 Task: Create a due date automation trigger when advanced on, on the monday before a card is due add fields with custom field "Resume" set to a number greater than 1 and greater than 10 at 11:00 AM.
Action: Mouse moved to (1014, 82)
Screenshot: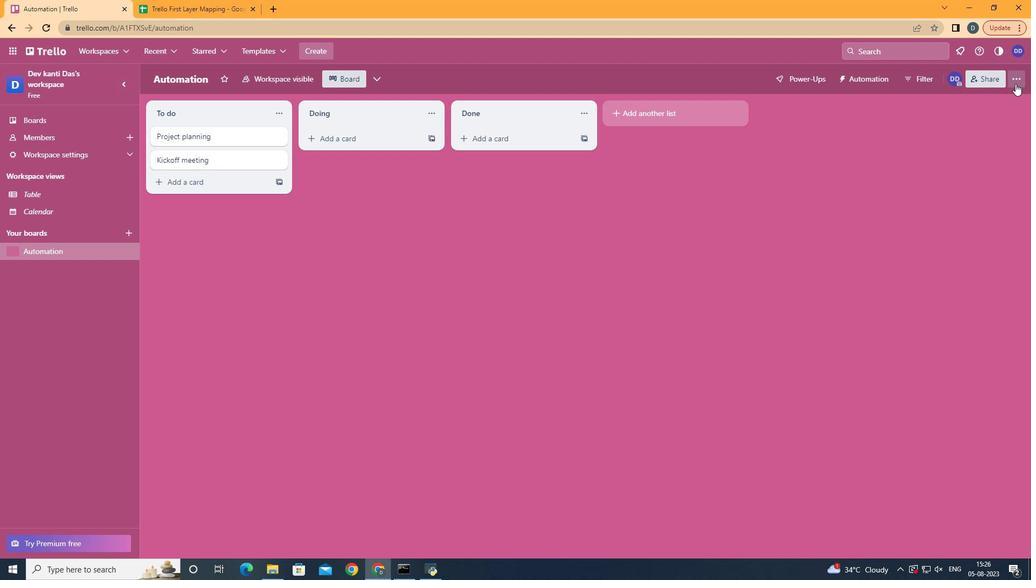 
Action: Mouse pressed left at (1014, 82)
Screenshot: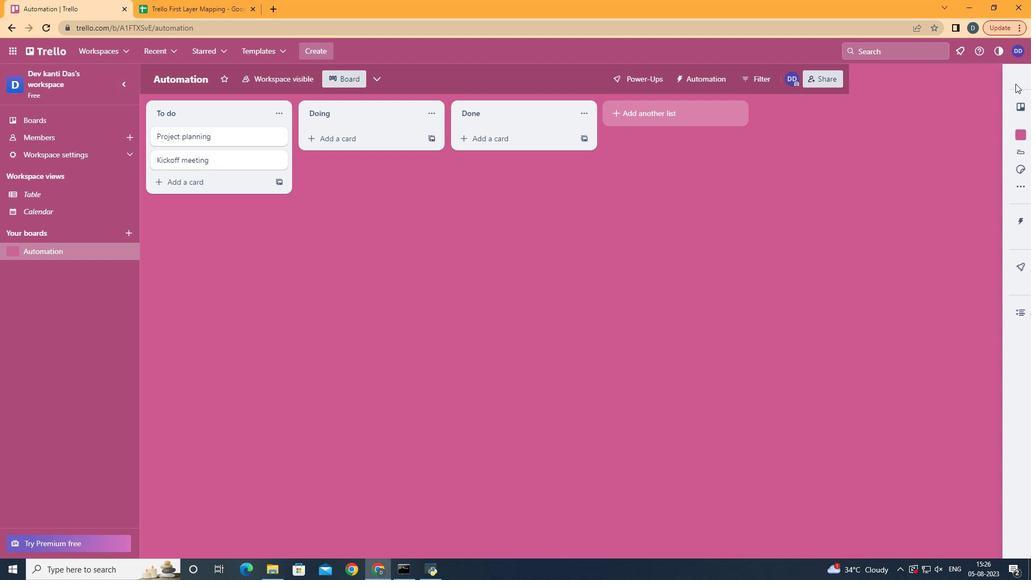 
Action: Mouse moved to (947, 219)
Screenshot: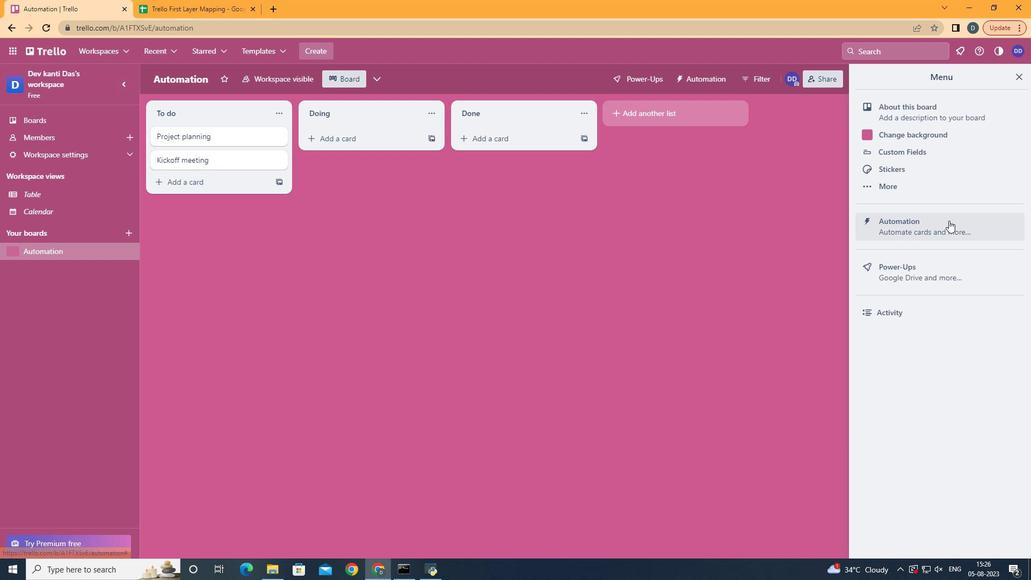 
Action: Mouse pressed left at (947, 219)
Screenshot: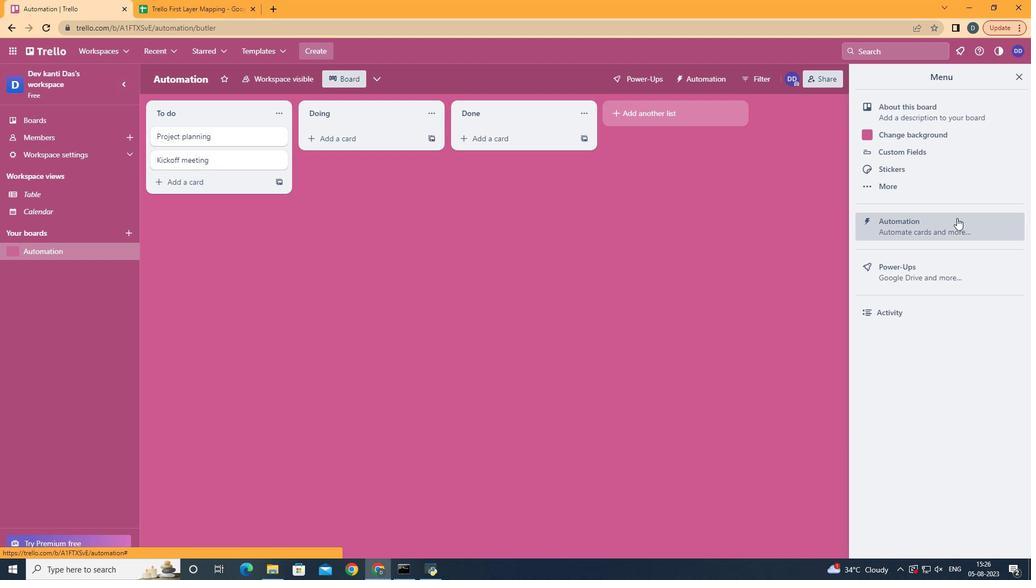 
Action: Mouse moved to (223, 214)
Screenshot: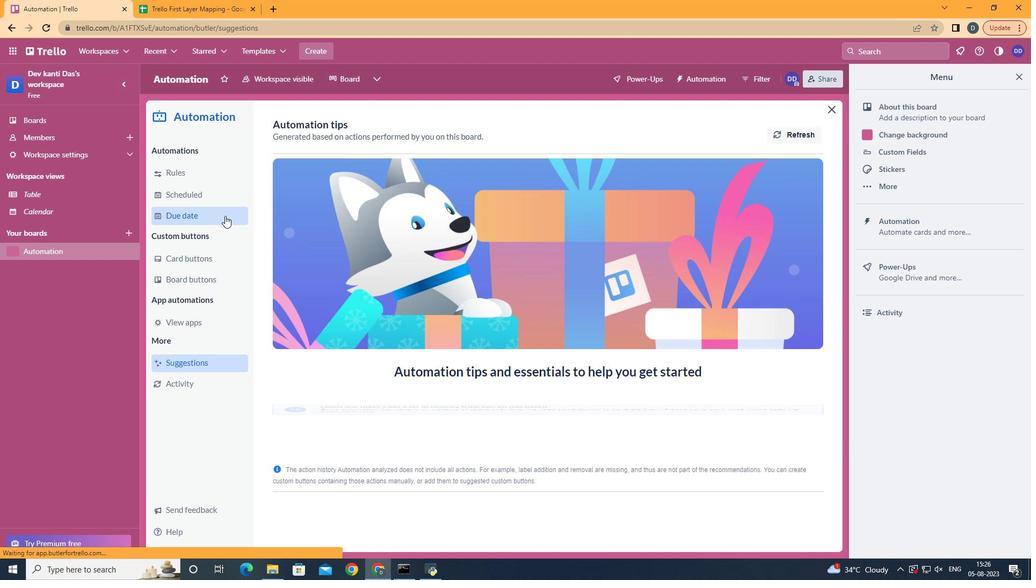 
Action: Mouse pressed left at (223, 214)
Screenshot: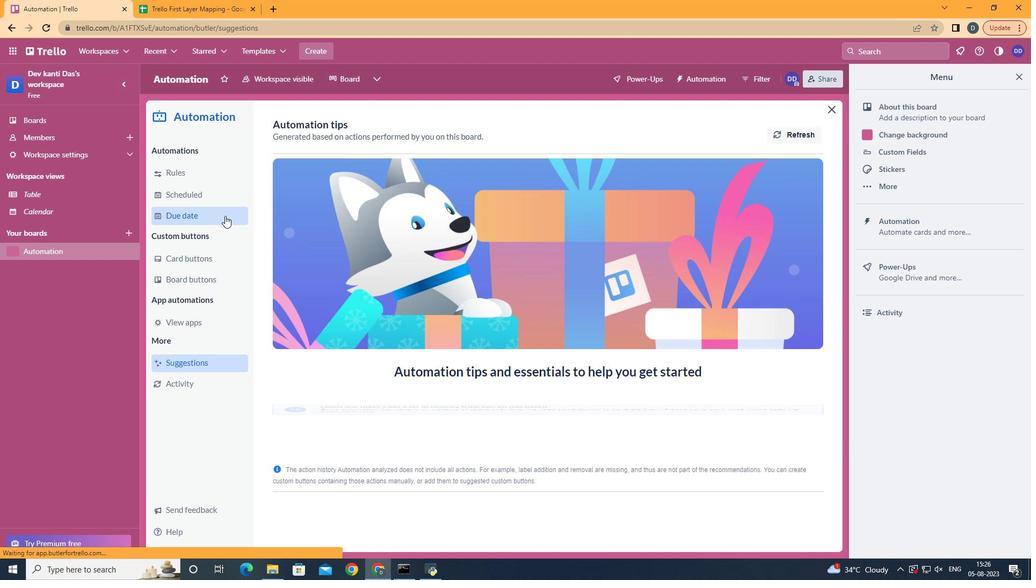 
Action: Mouse moved to (773, 123)
Screenshot: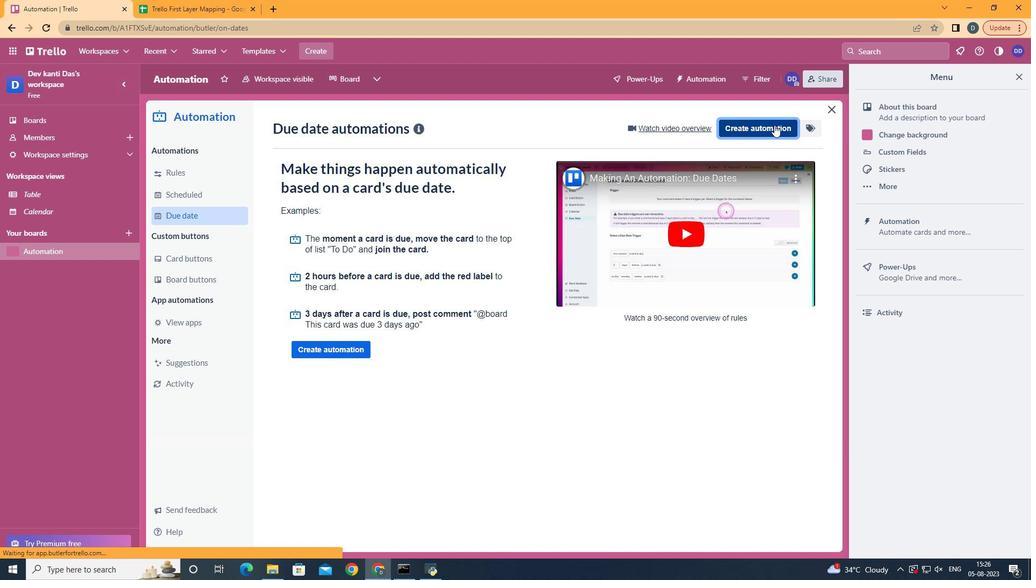 
Action: Mouse pressed left at (773, 123)
Screenshot: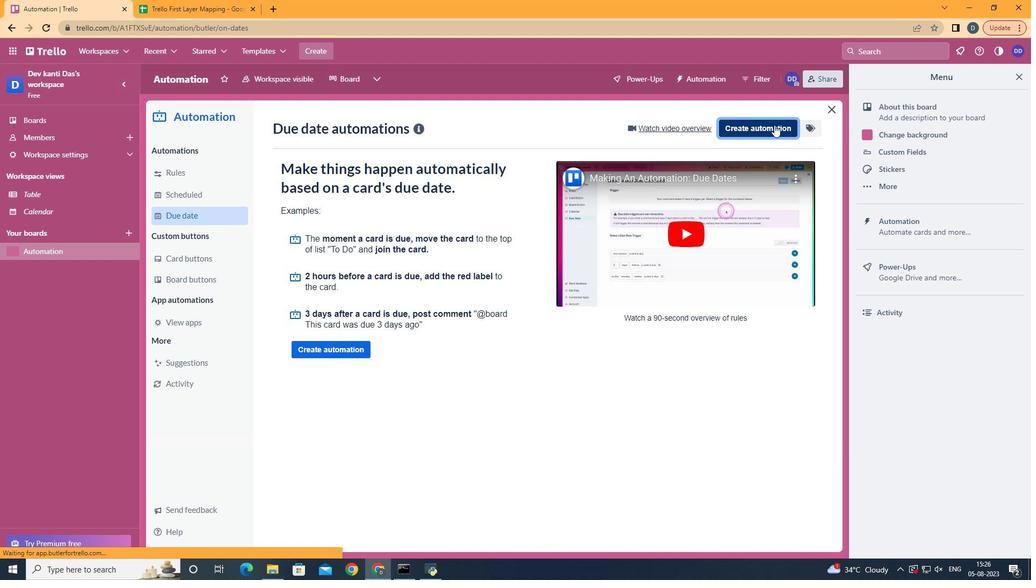 
Action: Mouse moved to (547, 227)
Screenshot: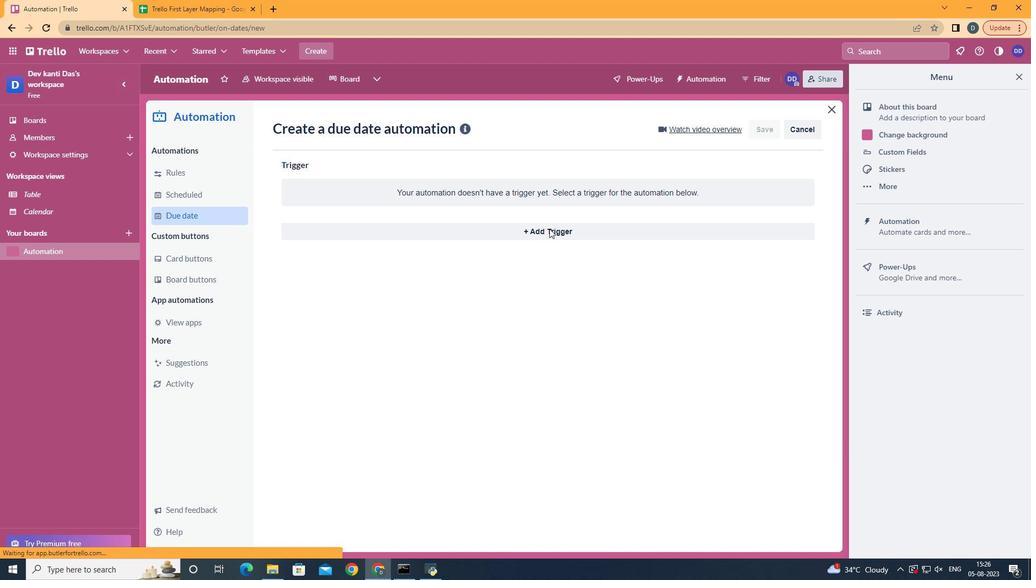 
Action: Mouse pressed left at (547, 227)
Screenshot: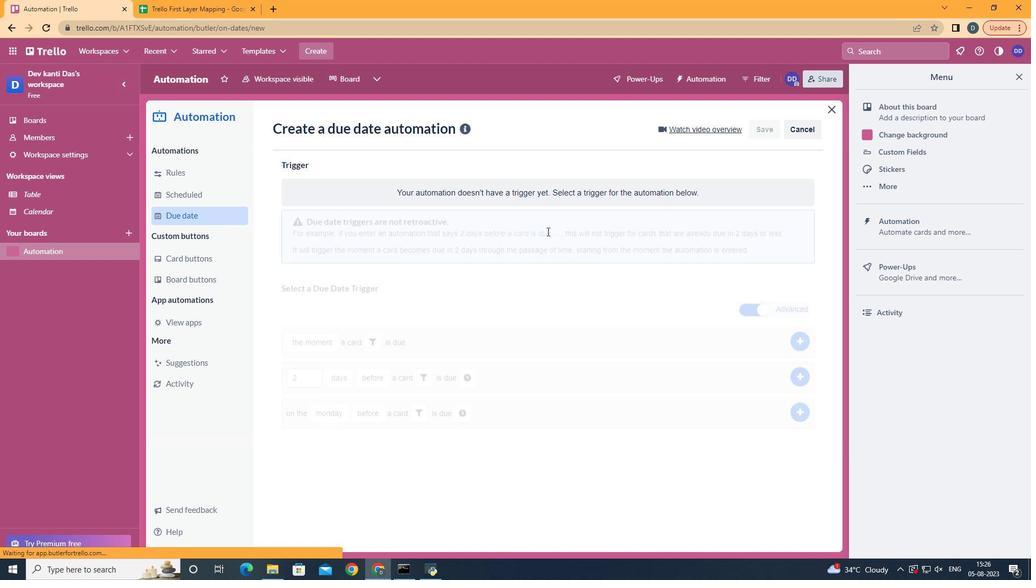 
Action: Mouse moved to (345, 280)
Screenshot: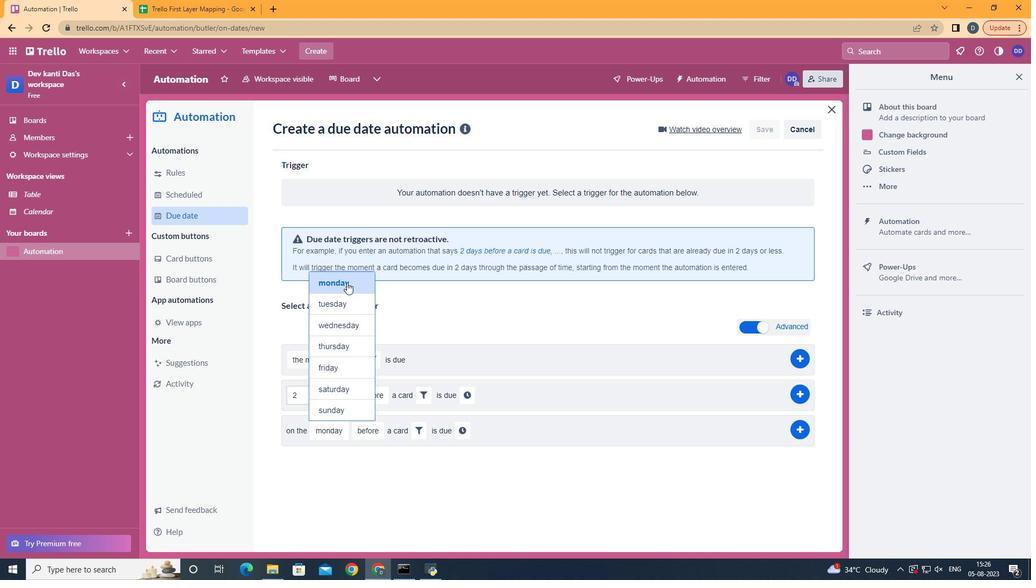 
Action: Mouse pressed left at (345, 280)
Screenshot: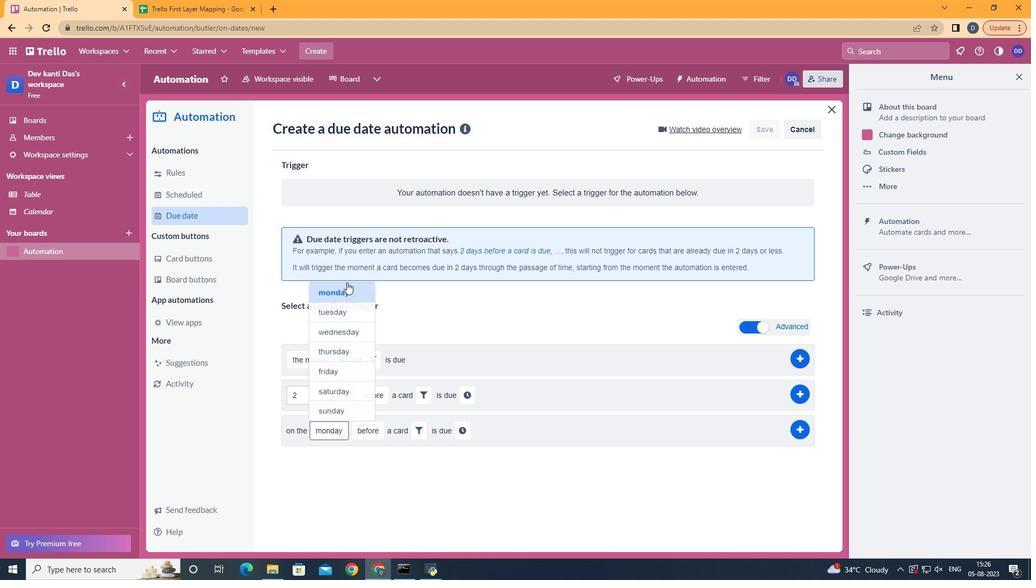
Action: Mouse moved to (380, 445)
Screenshot: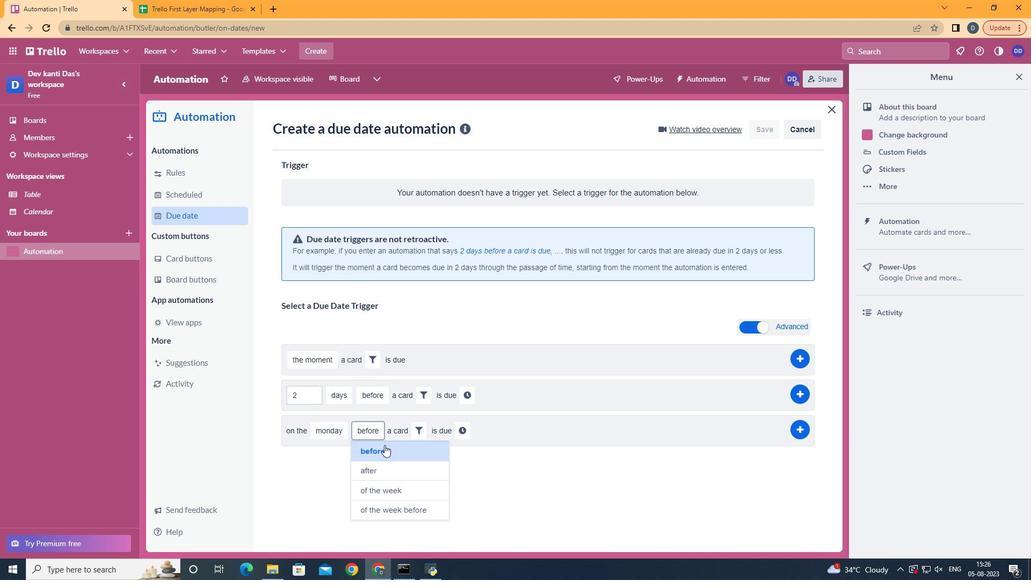 
Action: Mouse pressed left at (380, 445)
Screenshot: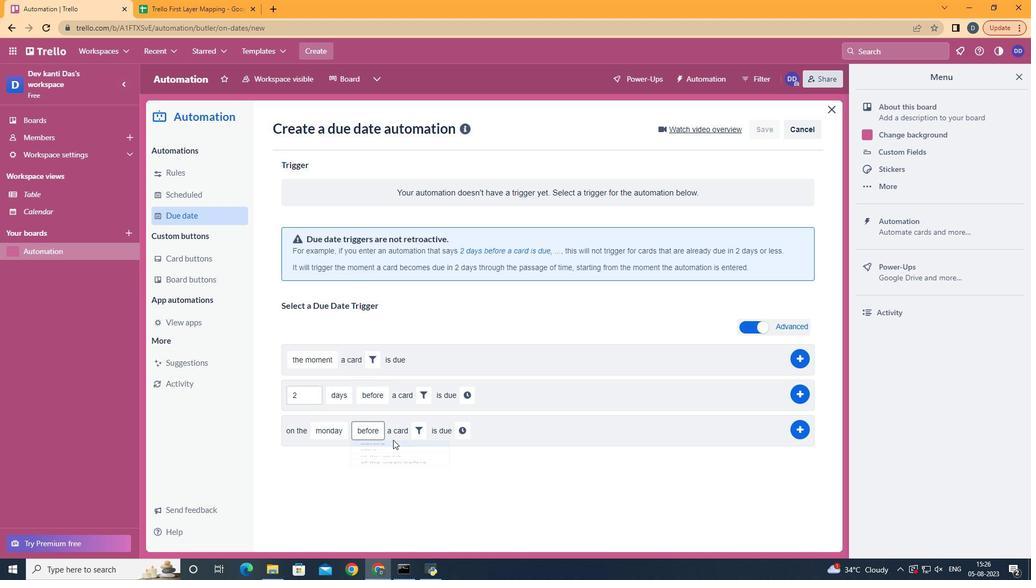 
Action: Mouse moved to (424, 425)
Screenshot: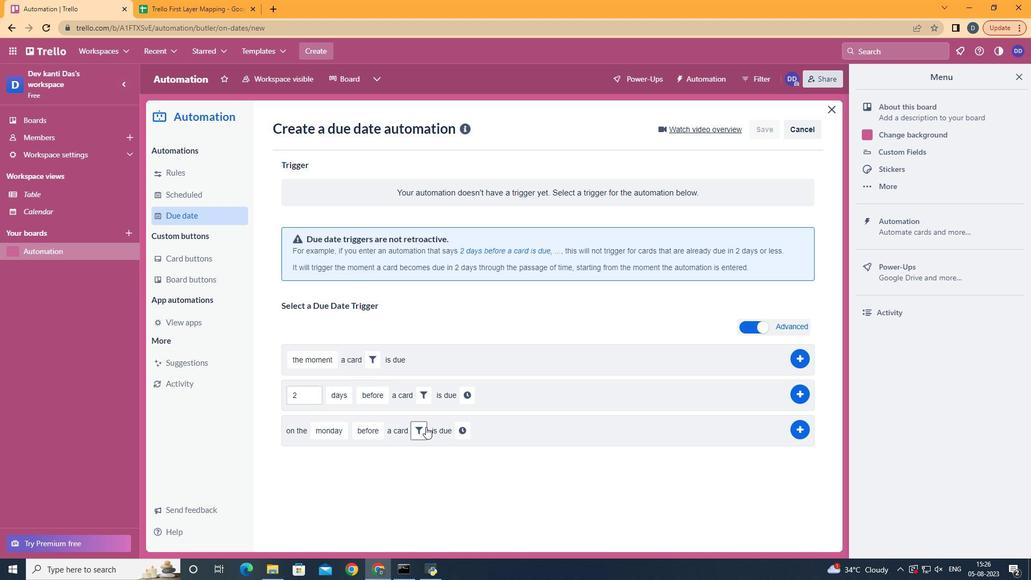 
Action: Mouse pressed left at (424, 425)
Screenshot: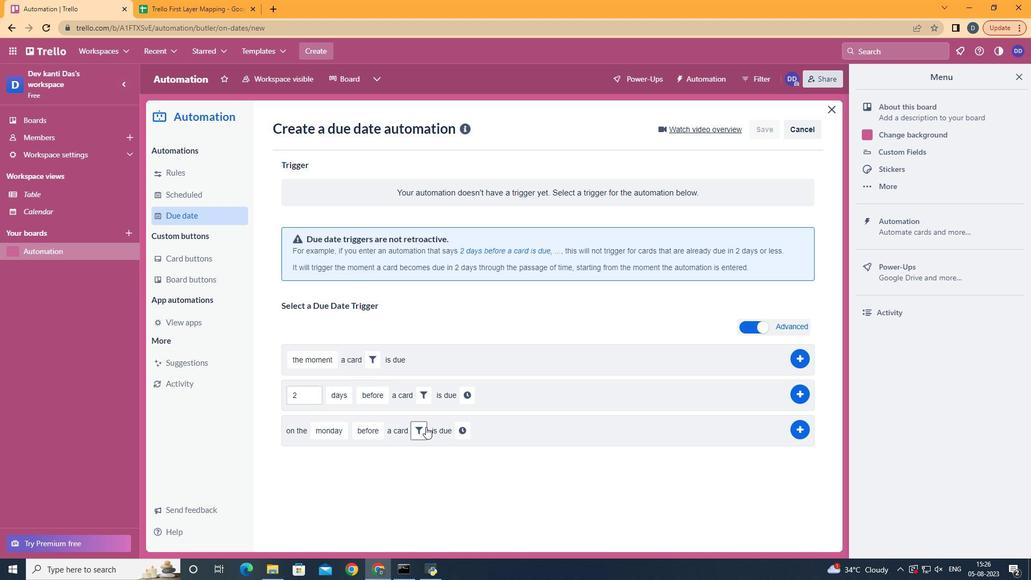 
Action: Mouse moved to (594, 464)
Screenshot: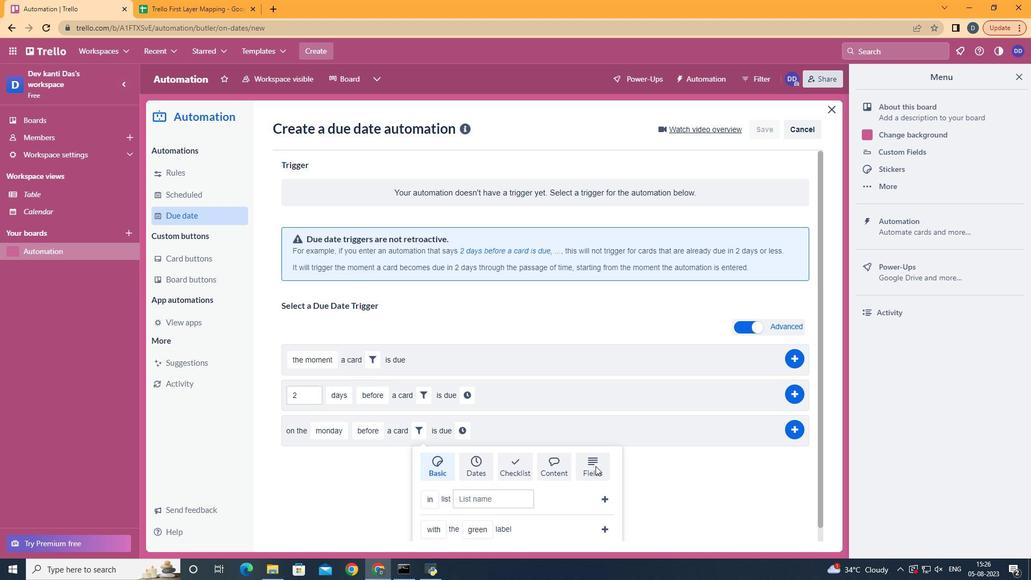 
Action: Mouse pressed left at (594, 464)
Screenshot: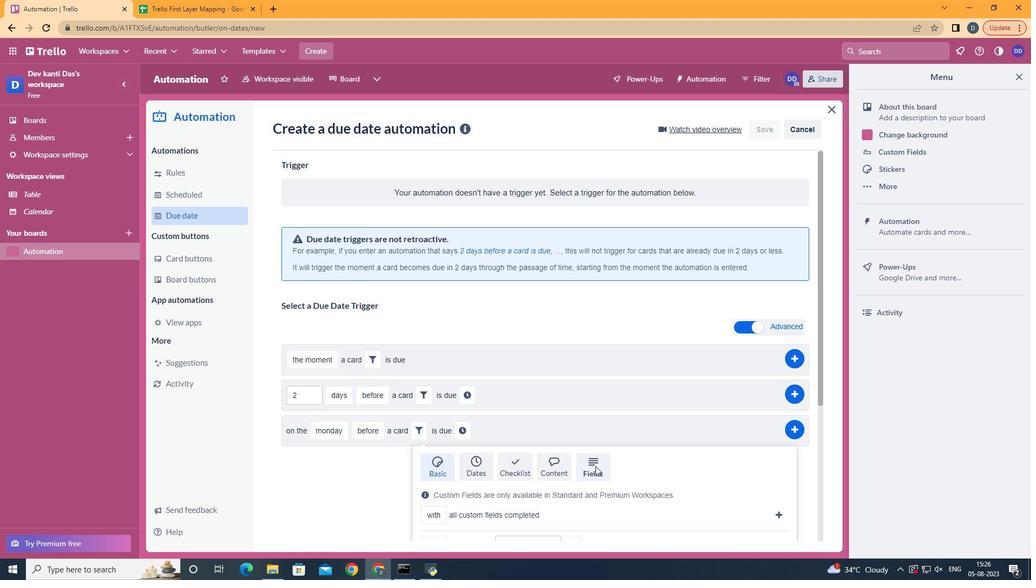 
Action: Mouse moved to (593, 464)
Screenshot: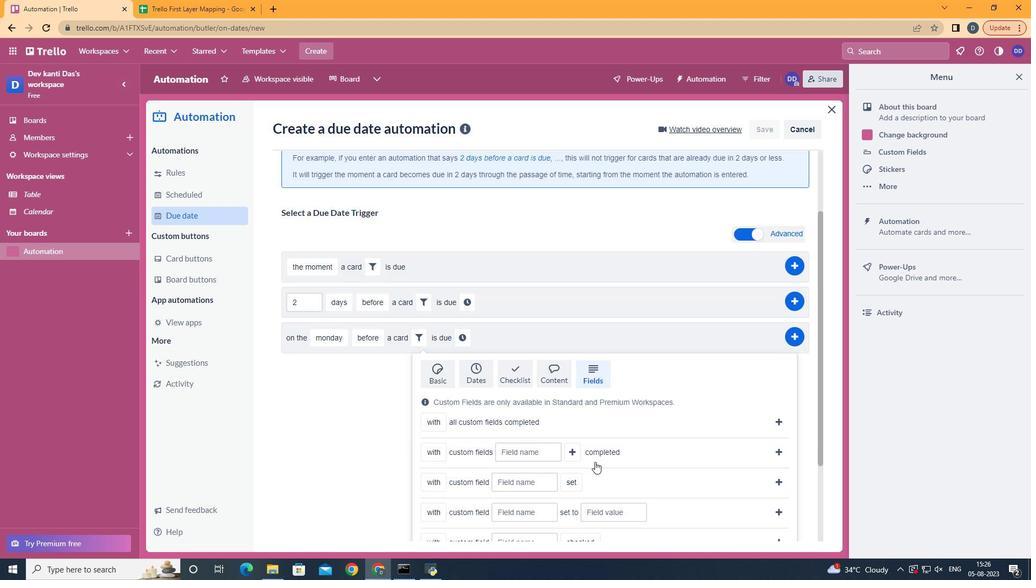 
Action: Mouse scrolled (593, 464) with delta (0, 0)
Screenshot: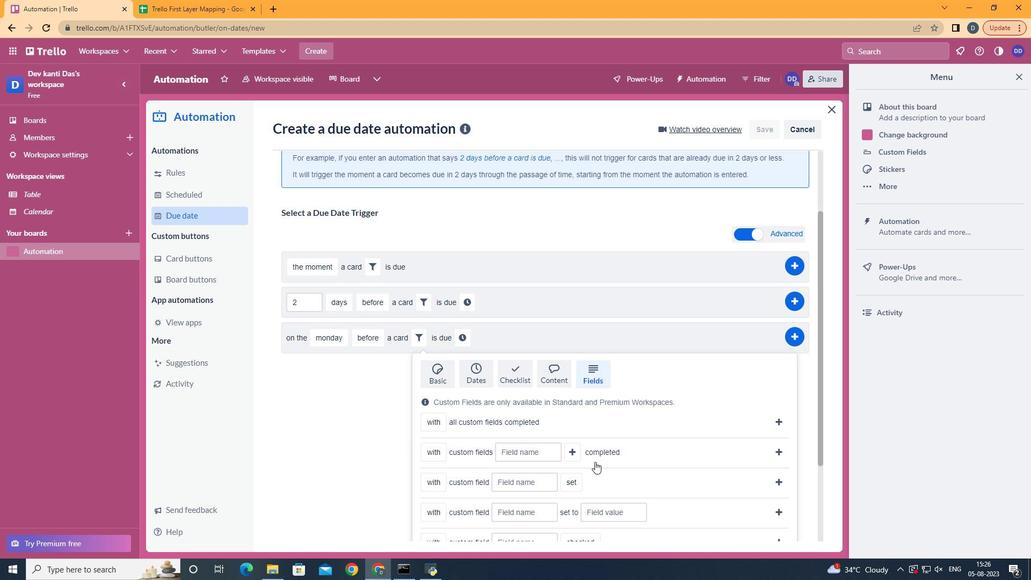 
Action: Mouse scrolled (593, 464) with delta (0, 0)
Screenshot: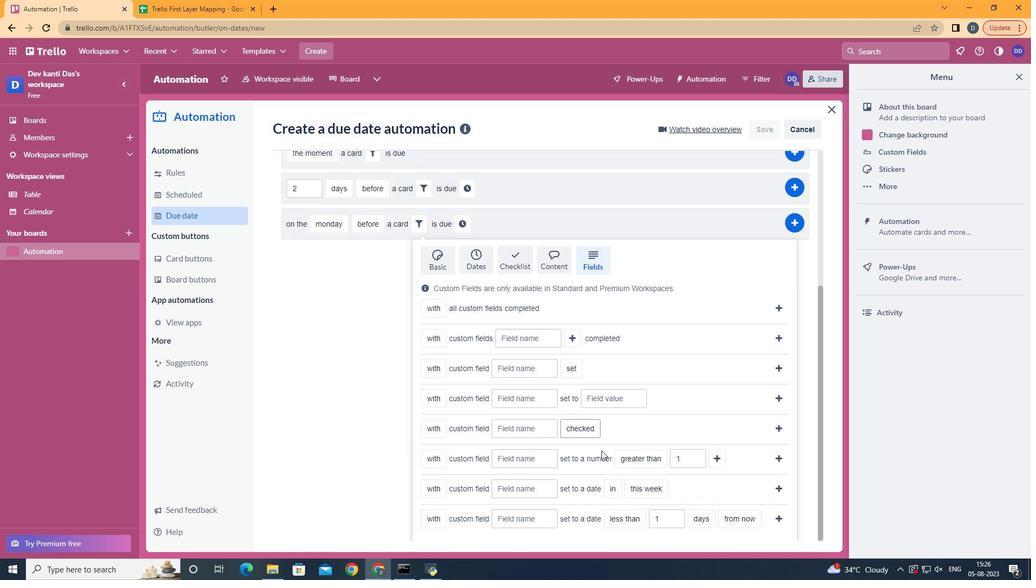 
Action: Mouse scrolled (593, 464) with delta (0, 0)
Screenshot: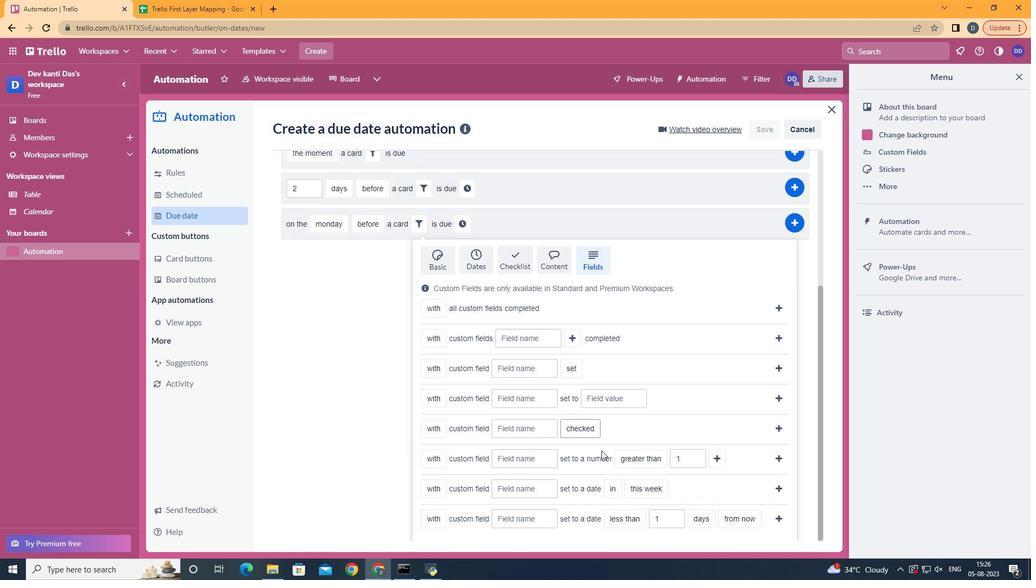 
Action: Mouse scrolled (593, 464) with delta (0, 0)
Screenshot: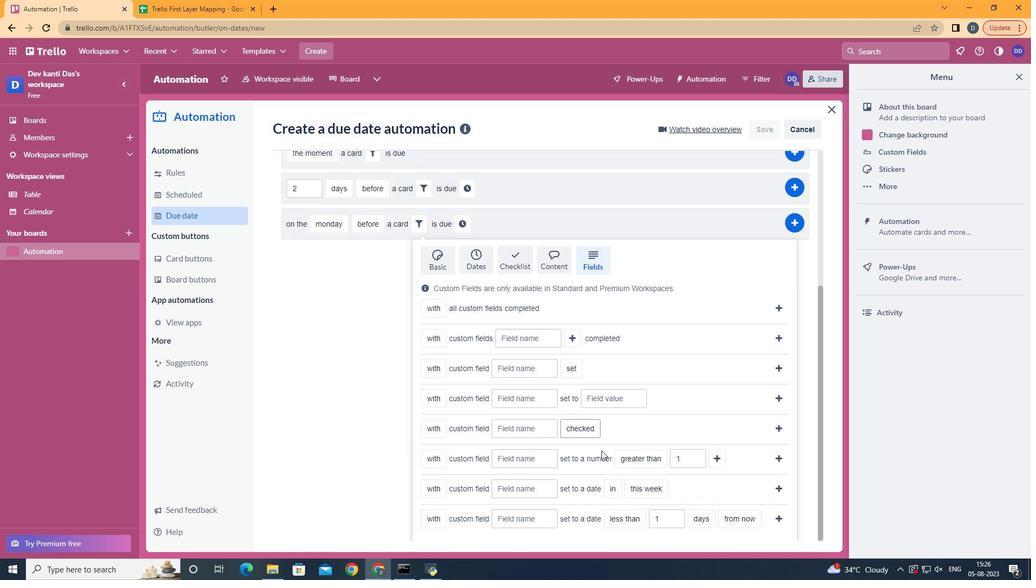 
Action: Mouse scrolled (593, 464) with delta (0, 0)
Screenshot: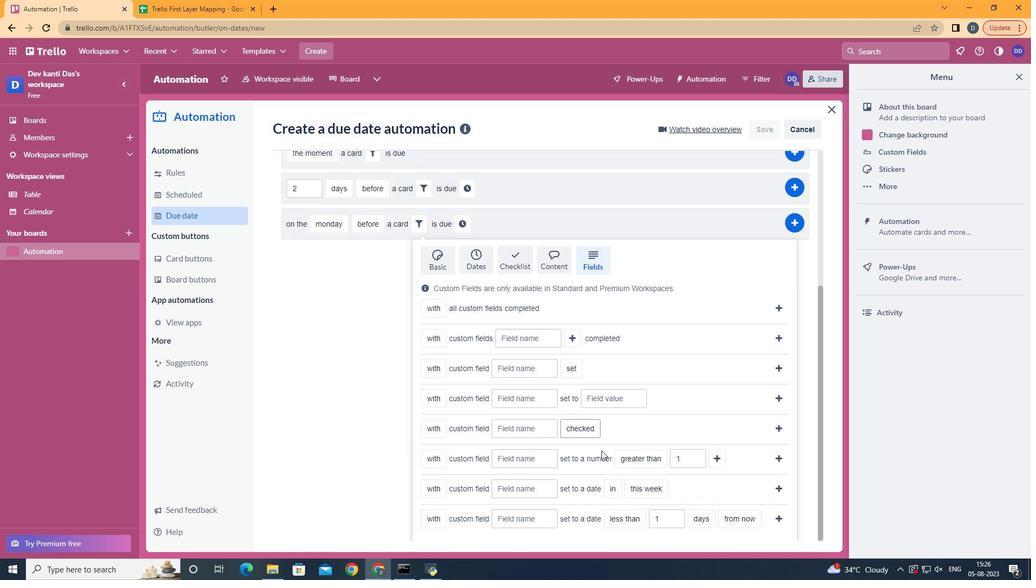 
Action: Mouse scrolled (593, 464) with delta (0, 0)
Screenshot: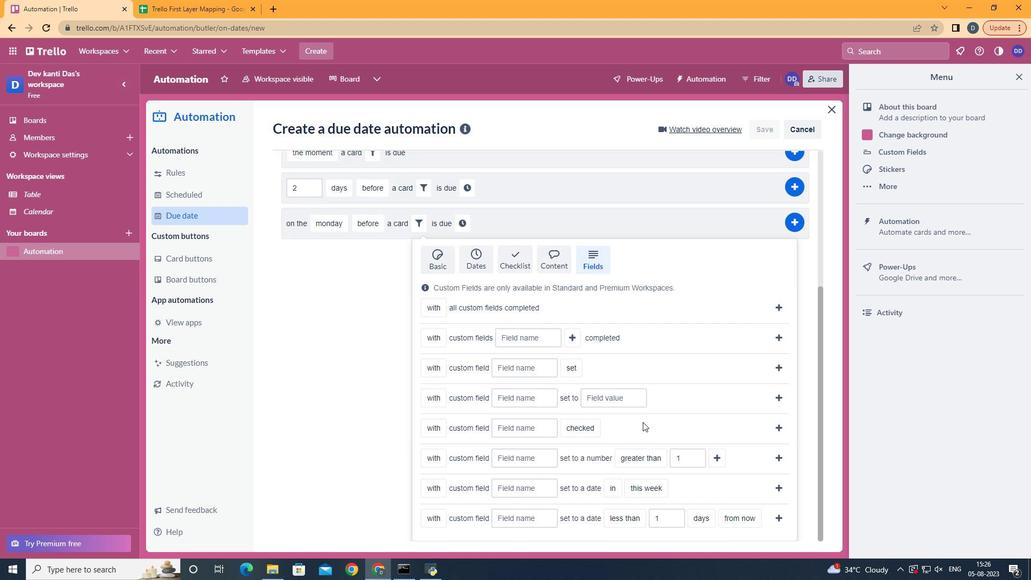 
Action: Mouse moved to (459, 485)
Screenshot: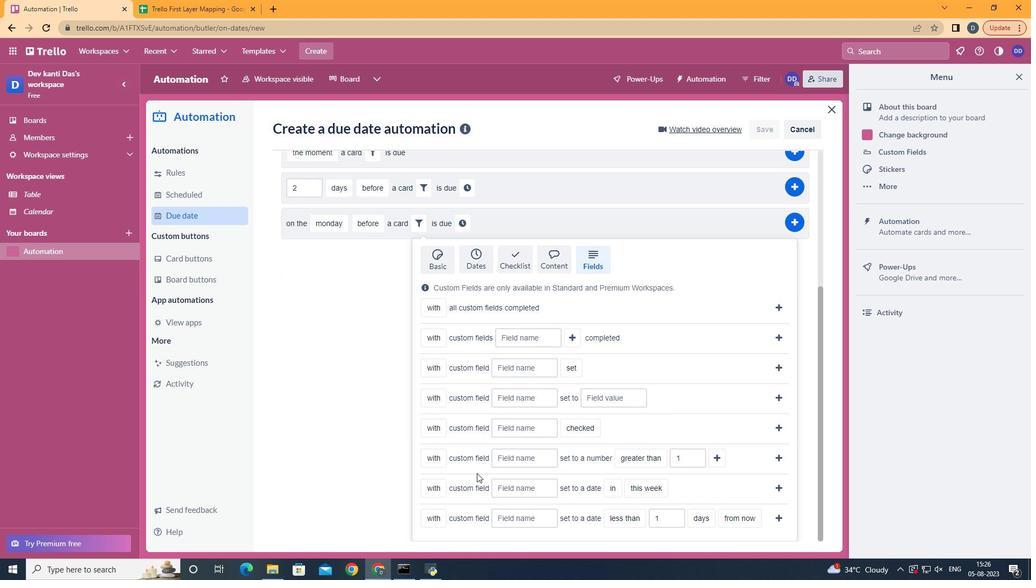 
Action: Mouse scrolled (459, 485) with delta (0, 0)
Screenshot: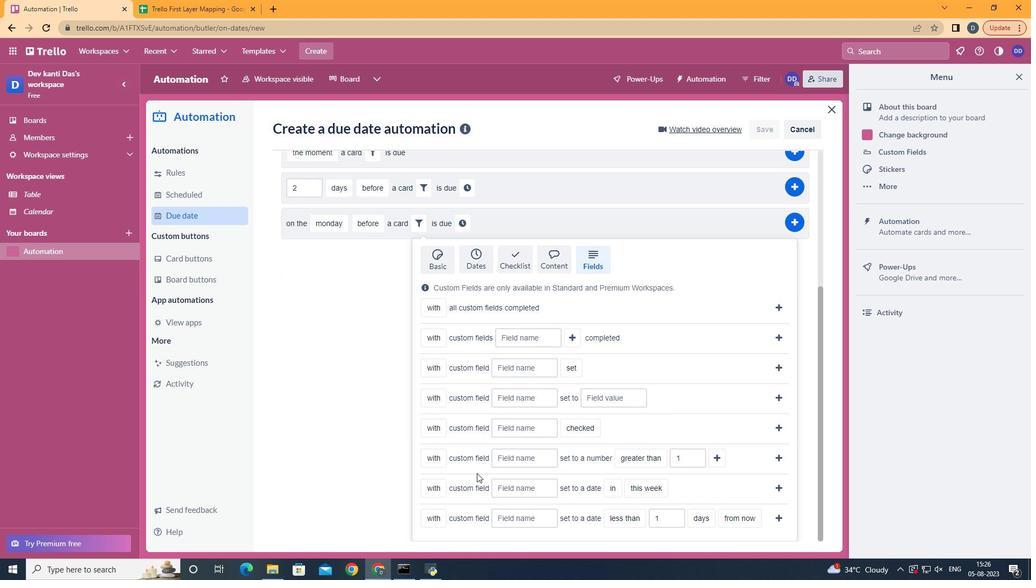 
Action: Mouse scrolled (459, 485) with delta (0, 0)
Screenshot: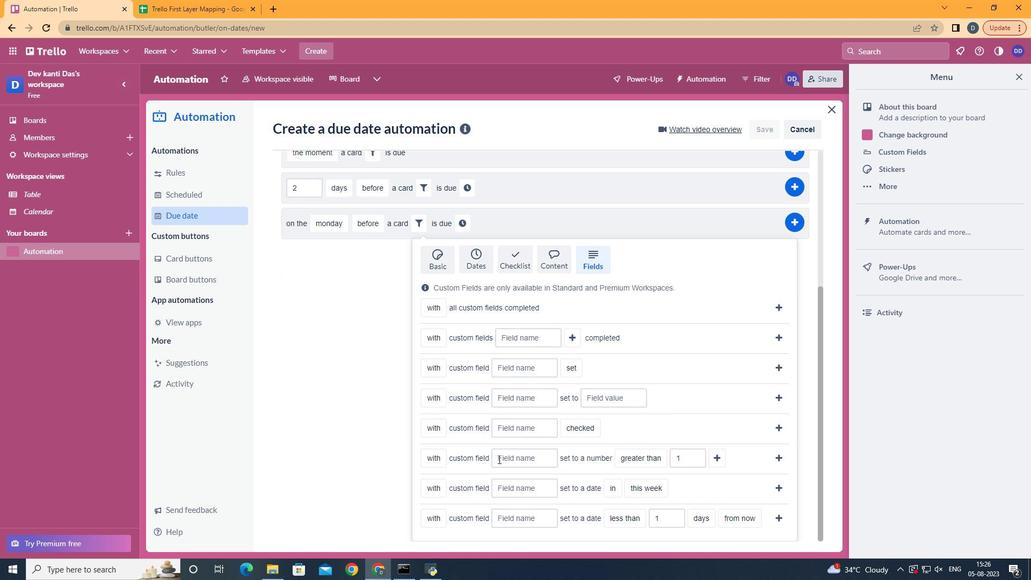 
Action: Mouse scrolled (459, 485) with delta (0, 0)
Screenshot: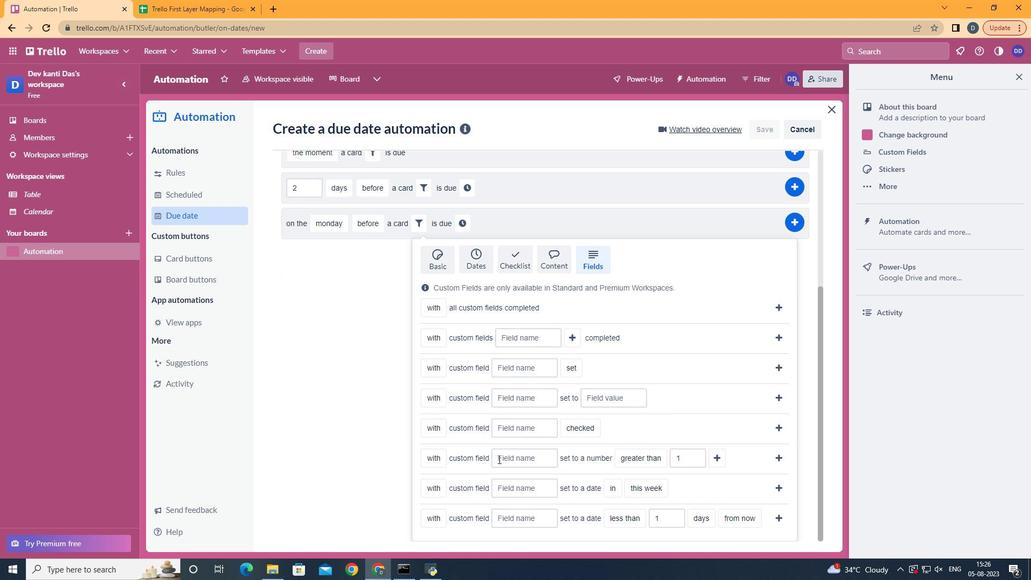 
Action: Mouse moved to (435, 472)
Screenshot: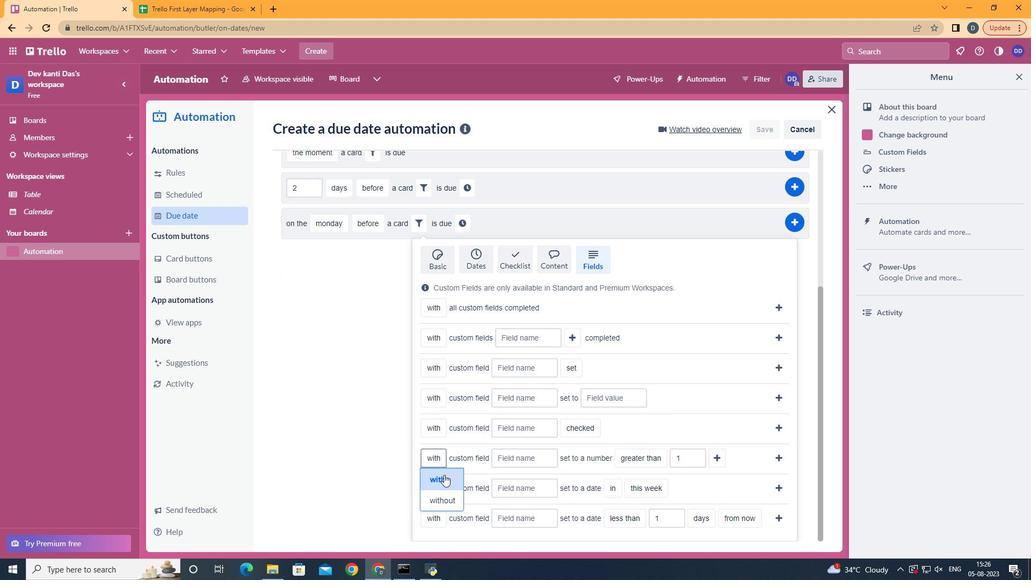 
Action: Mouse pressed left at (435, 472)
Screenshot: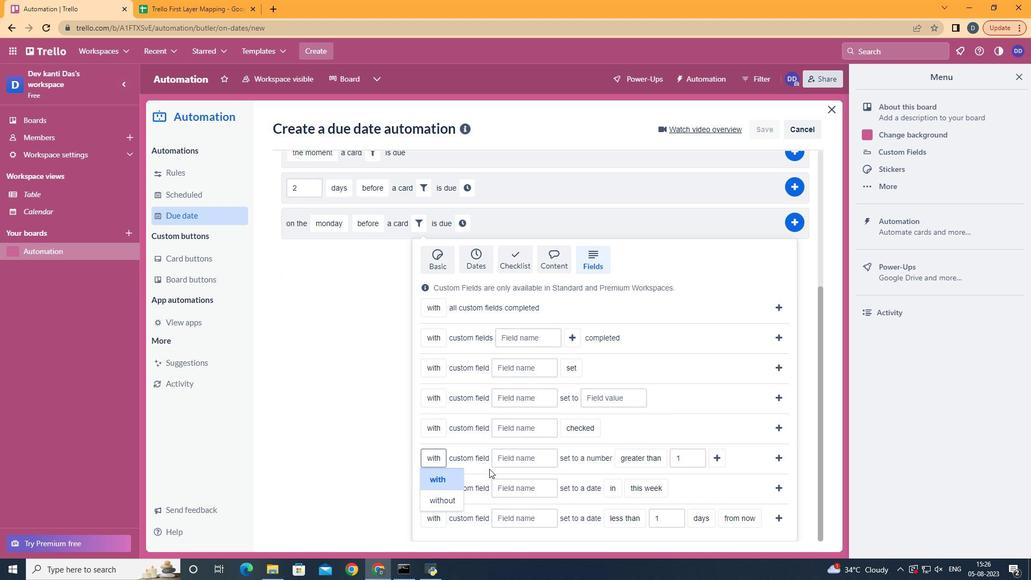 
Action: Mouse moved to (524, 458)
Screenshot: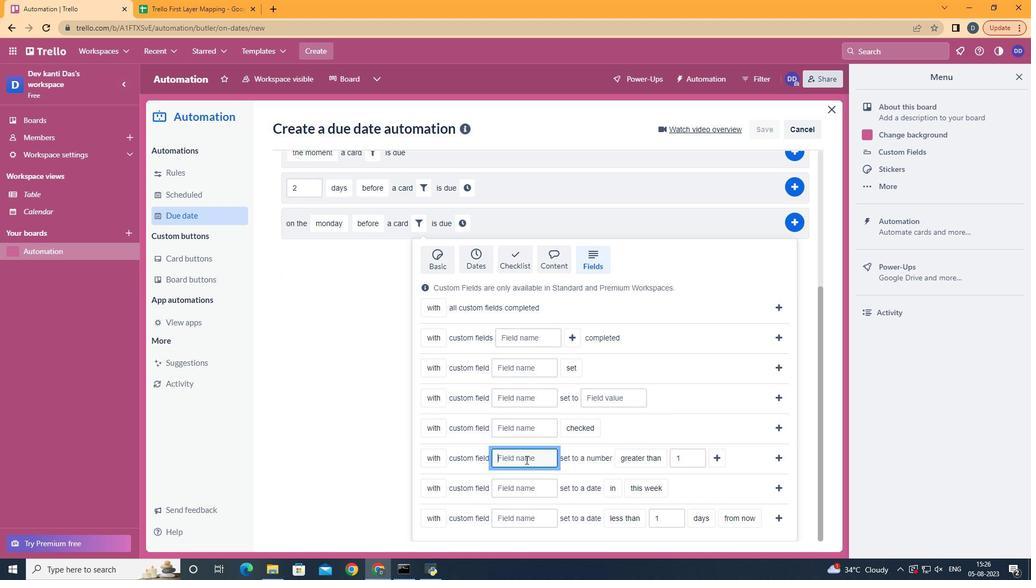 
Action: Mouse pressed left at (524, 458)
Screenshot: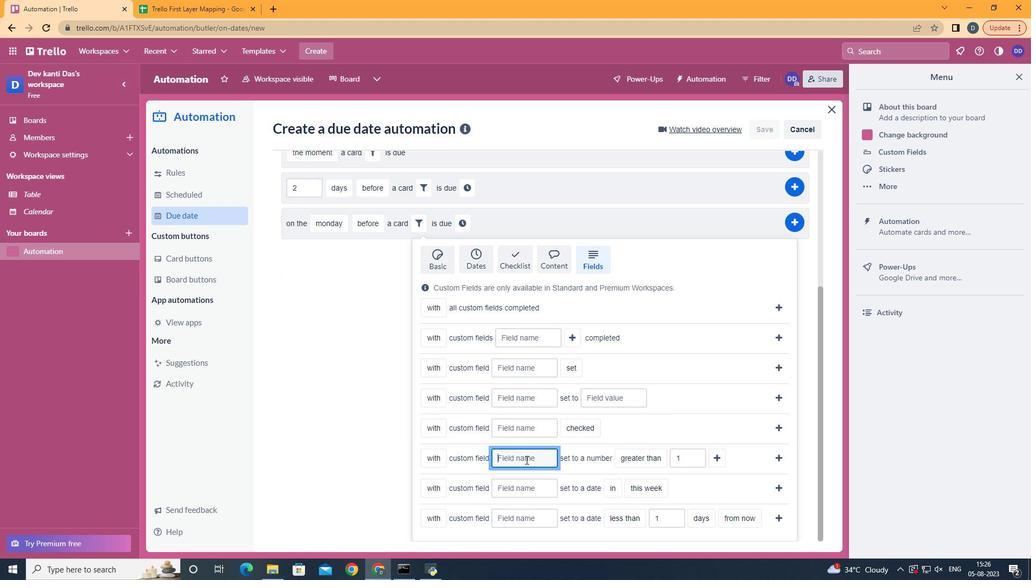 
Action: Key pressed <Key.shift>Resume
Screenshot: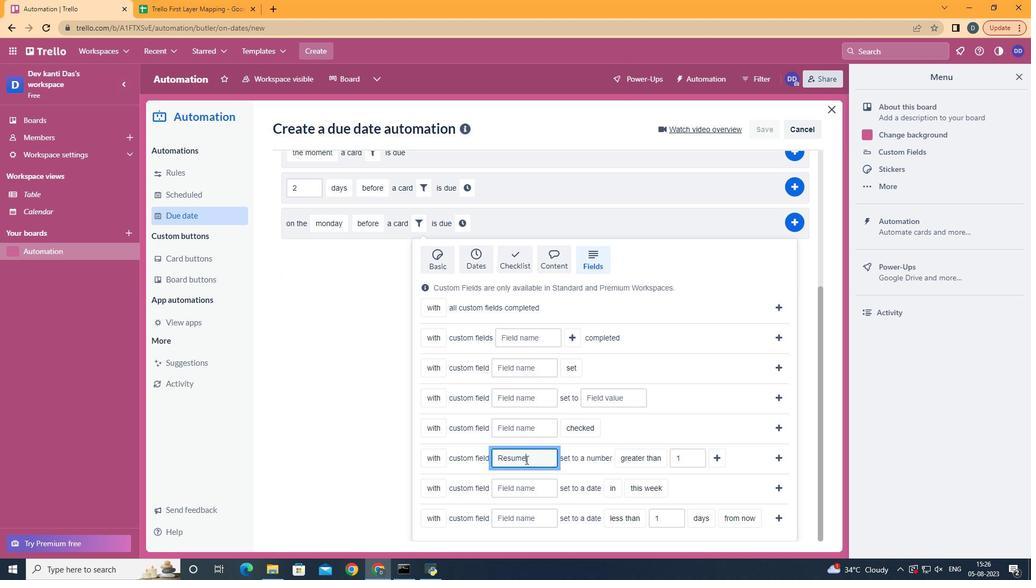
Action: Mouse moved to (667, 368)
Screenshot: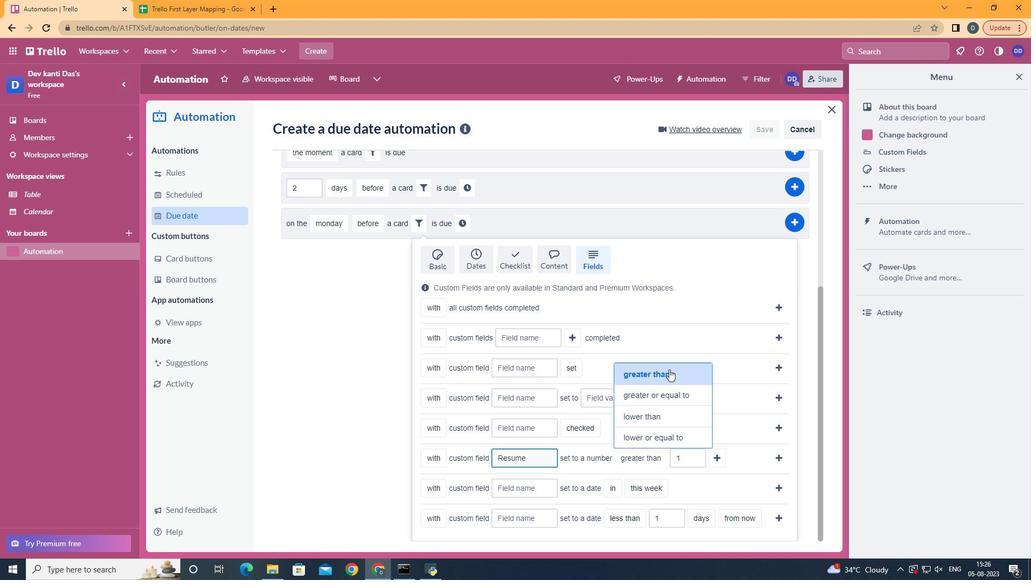 
Action: Mouse pressed left at (667, 368)
Screenshot: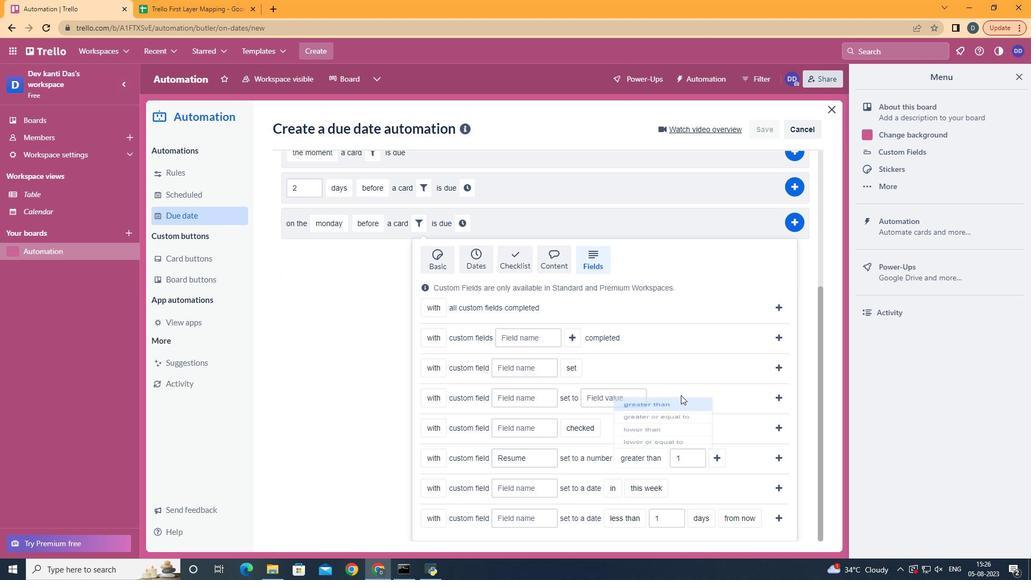 
Action: Mouse moved to (710, 454)
Screenshot: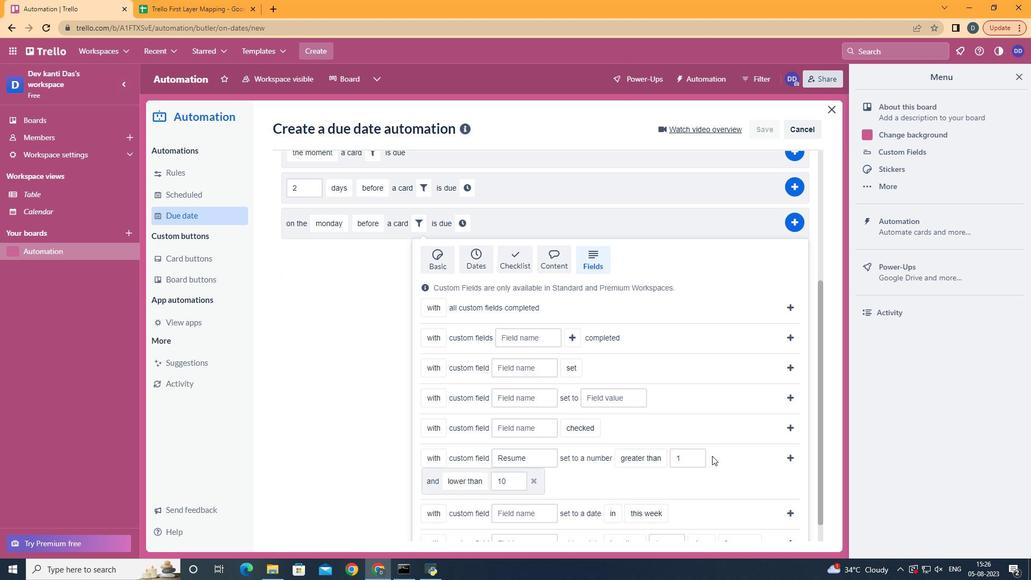 
Action: Mouse pressed left at (710, 454)
Screenshot: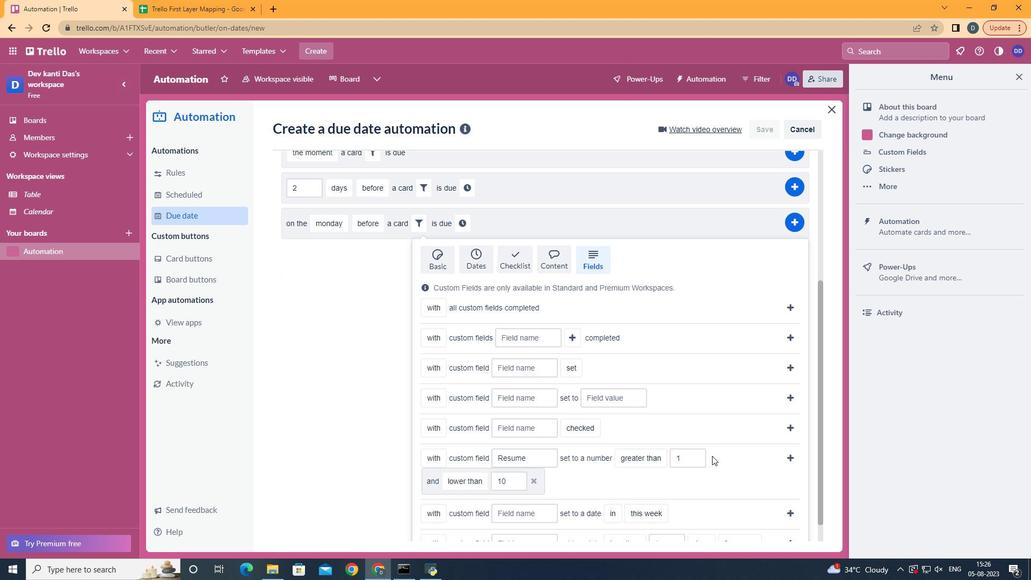 
Action: Mouse moved to (488, 437)
Screenshot: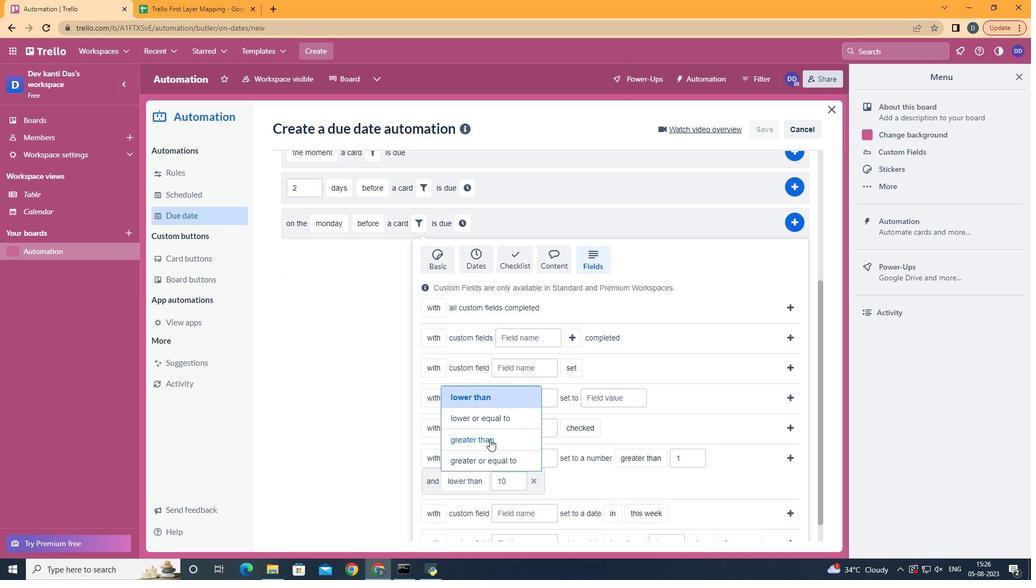 
Action: Mouse pressed left at (488, 437)
Screenshot: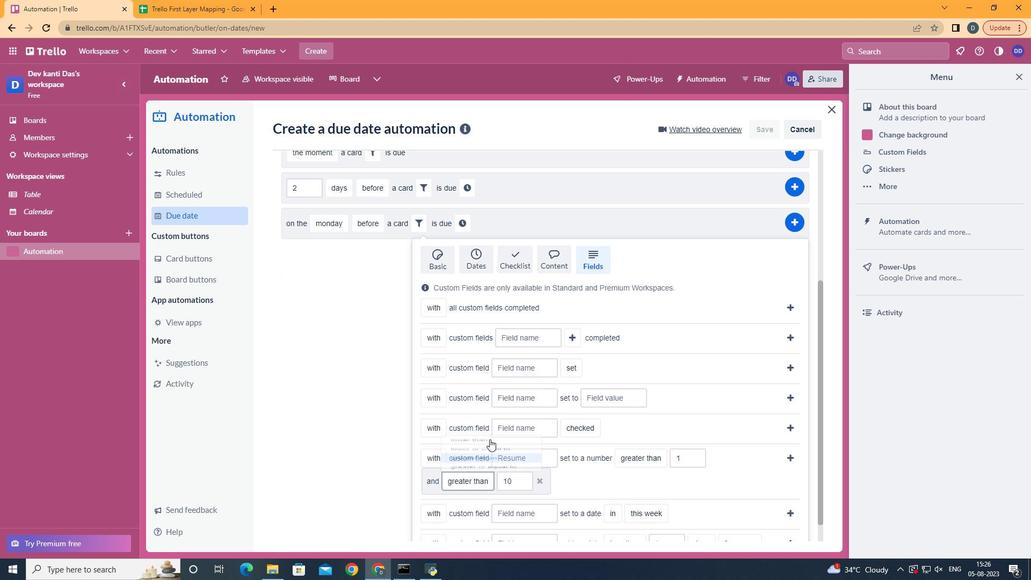 
Action: Mouse moved to (788, 456)
Screenshot: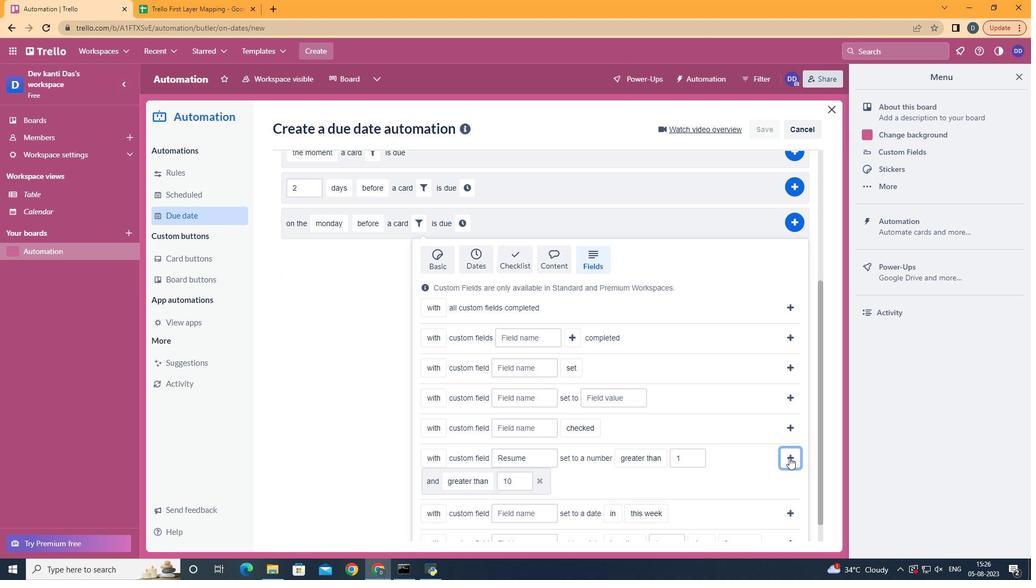 
Action: Mouse pressed left at (788, 456)
Screenshot: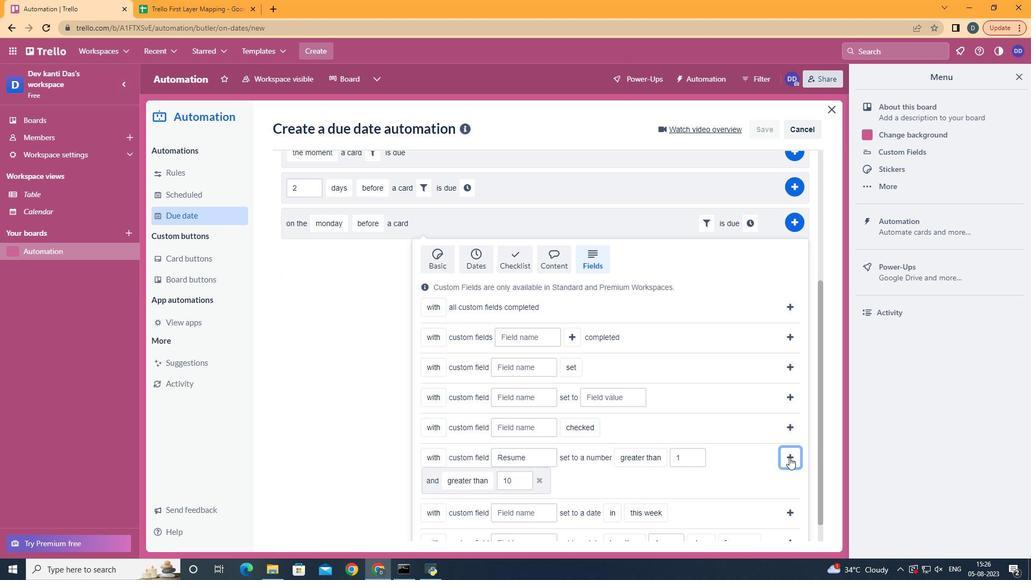 
Action: Mouse moved to (754, 421)
Screenshot: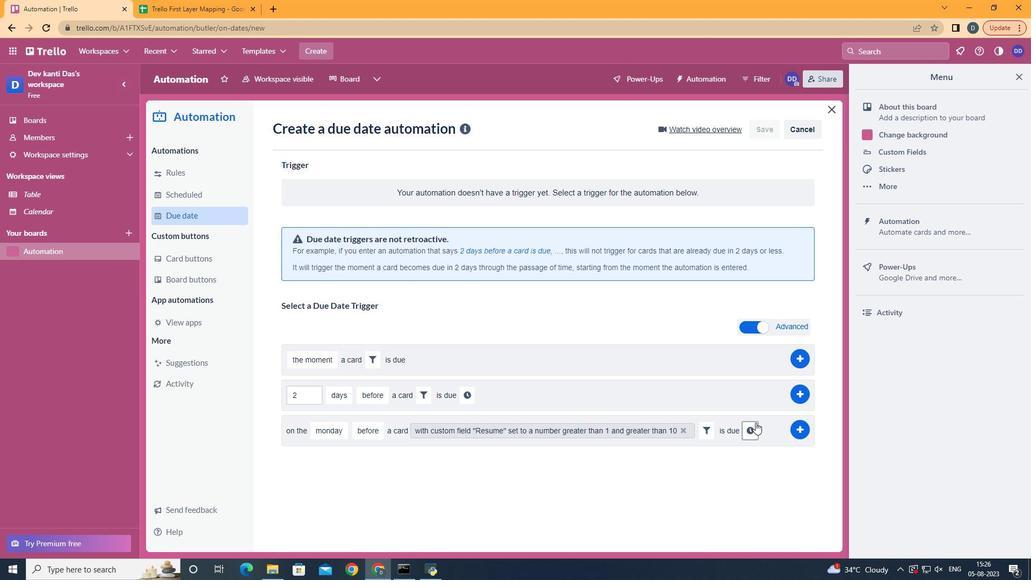 
Action: Mouse pressed left at (754, 421)
Screenshot: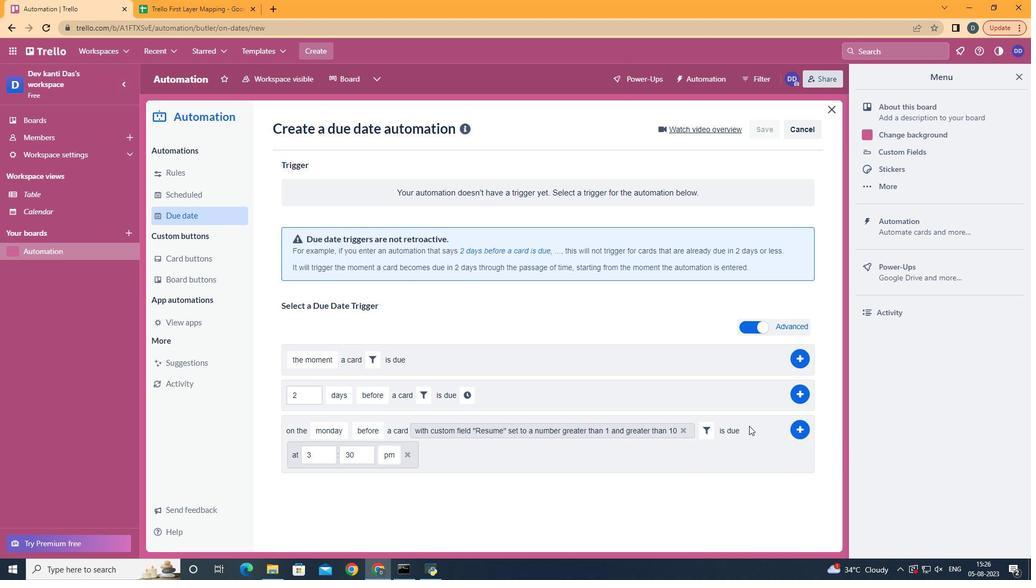 
Action: Mouse moved to (312, 448)
Screenshot: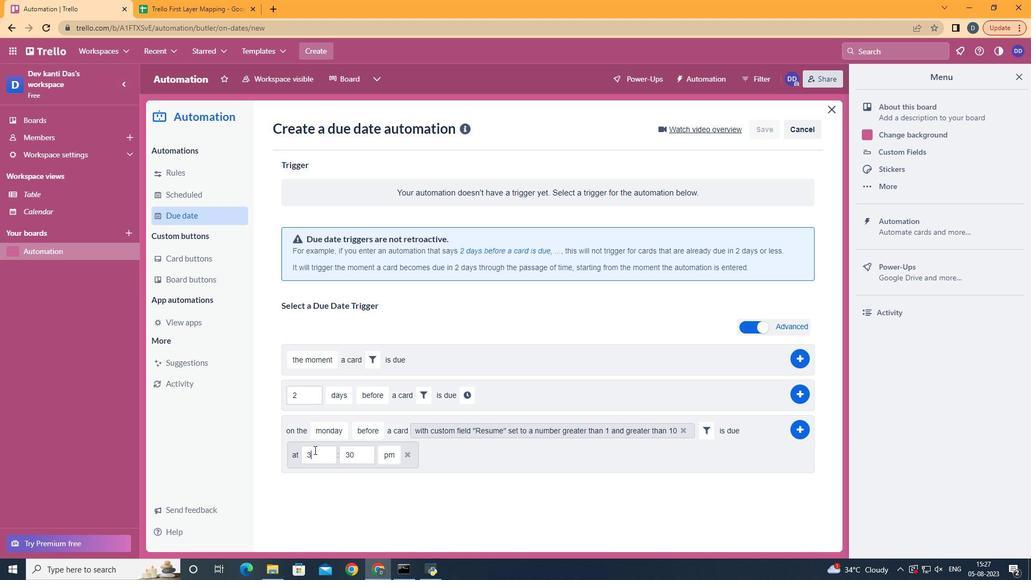 
Action: Mouse pressed left at (312, 448)
Screenshot: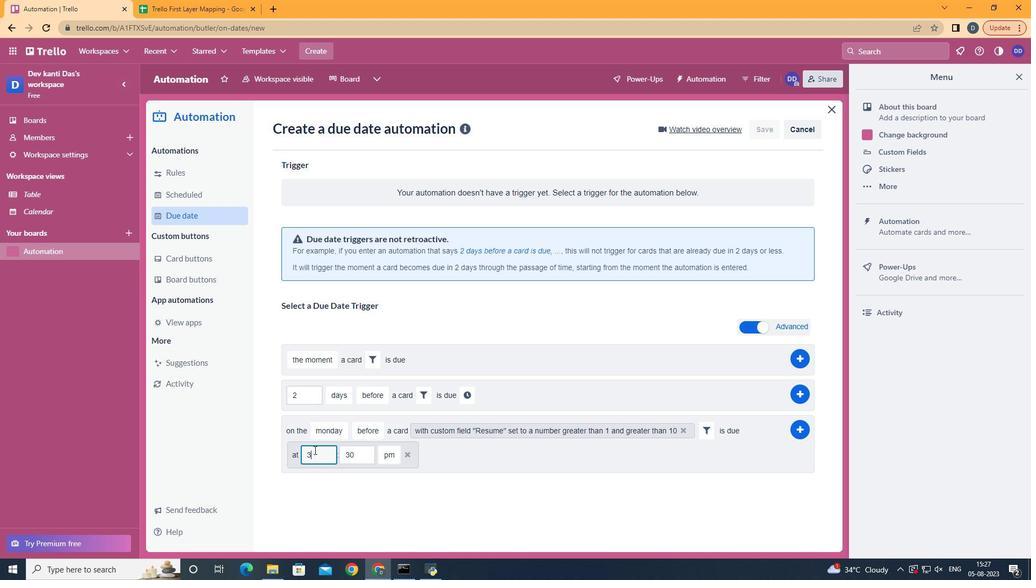 
Action: Key pressed <Key.backspace>11
Screenshot: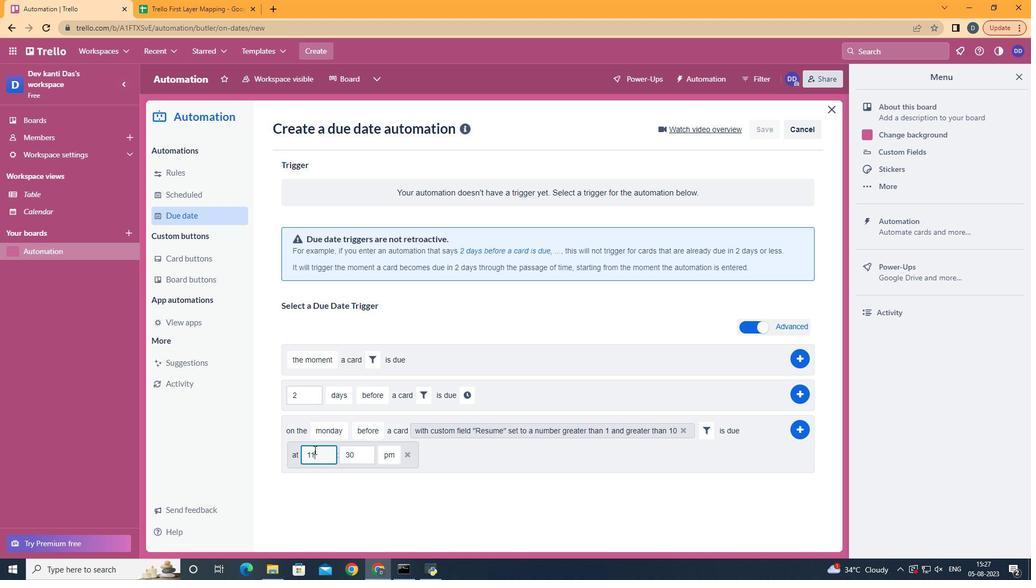 
Action: Mouse moved to (366, 451)
Screenshot: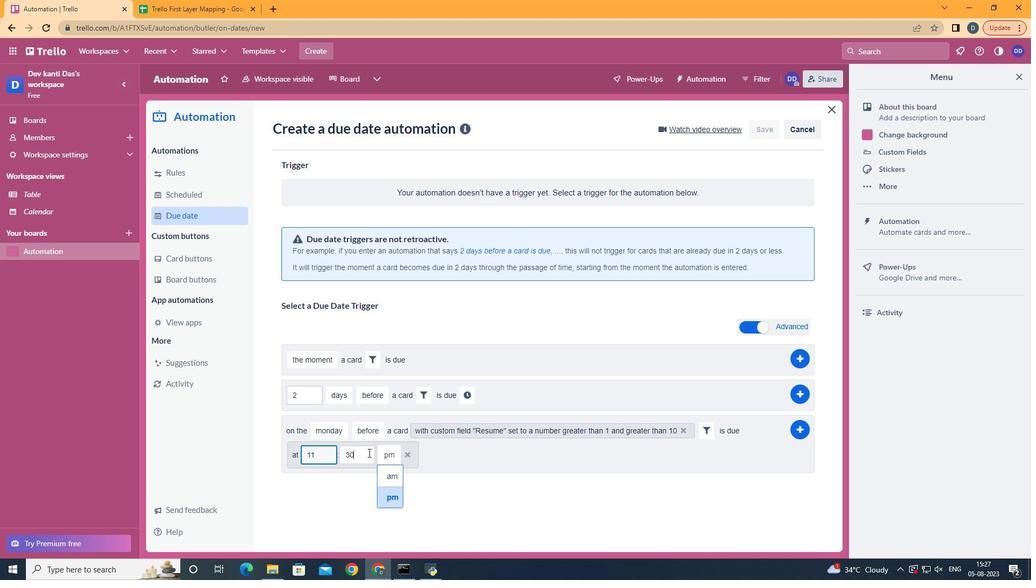 
Action: Mouse pressed left at (366, 451)
Screenshot: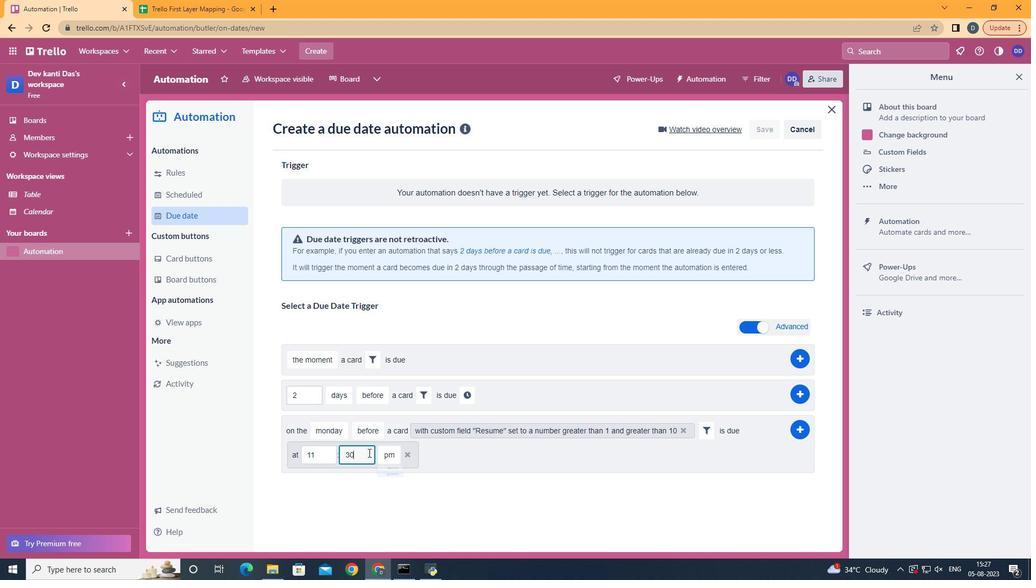 
Action: Key pressed <Key.backspace><Key.backspace>00
Screenshot: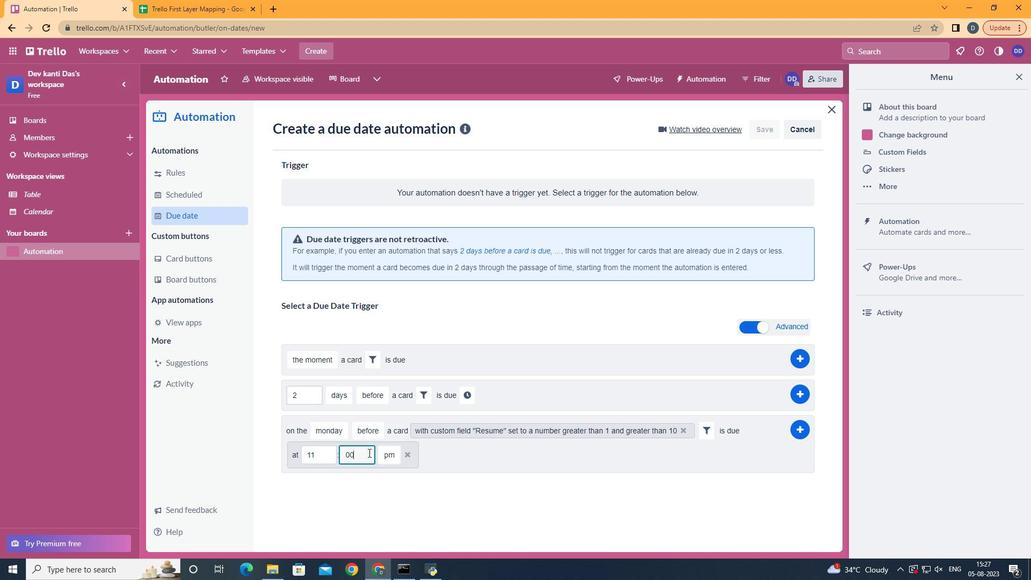 
Action: Mouse moved to (390, 472)
Screenshot: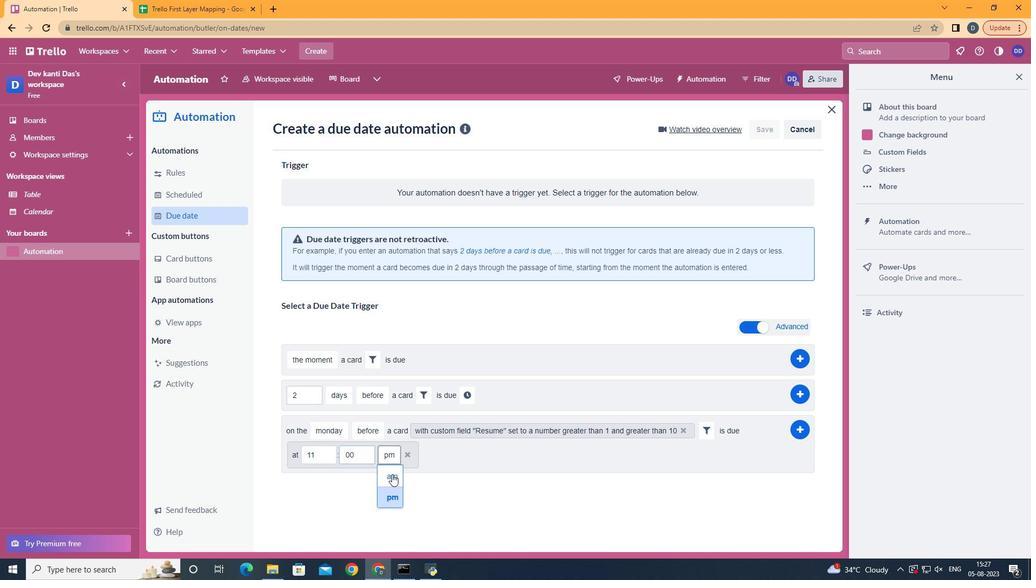 
Action: Mouse pressed left at (390, 472)
Screenshot: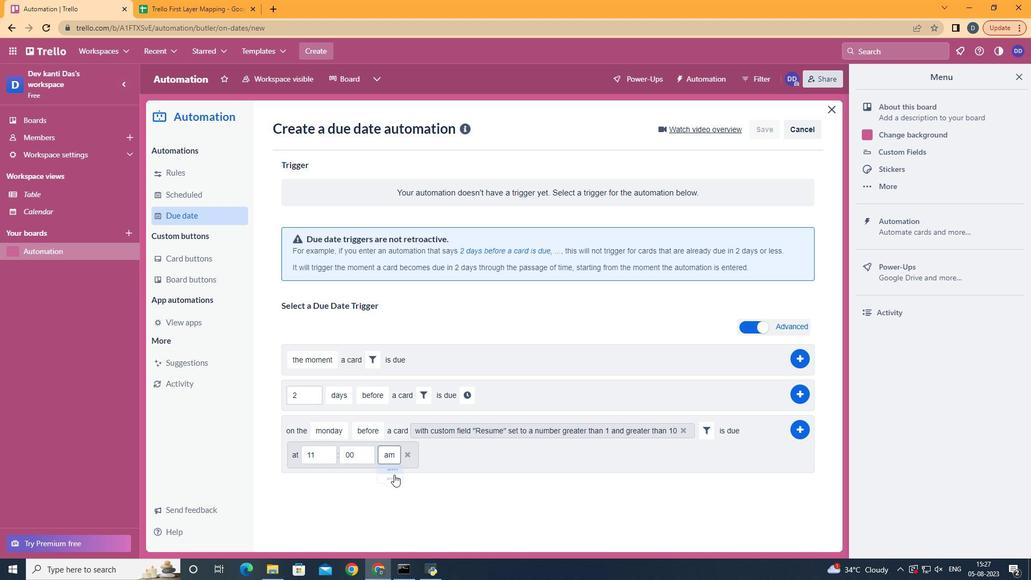 
Action: Mouse moved to (794, 430)
Screenshot: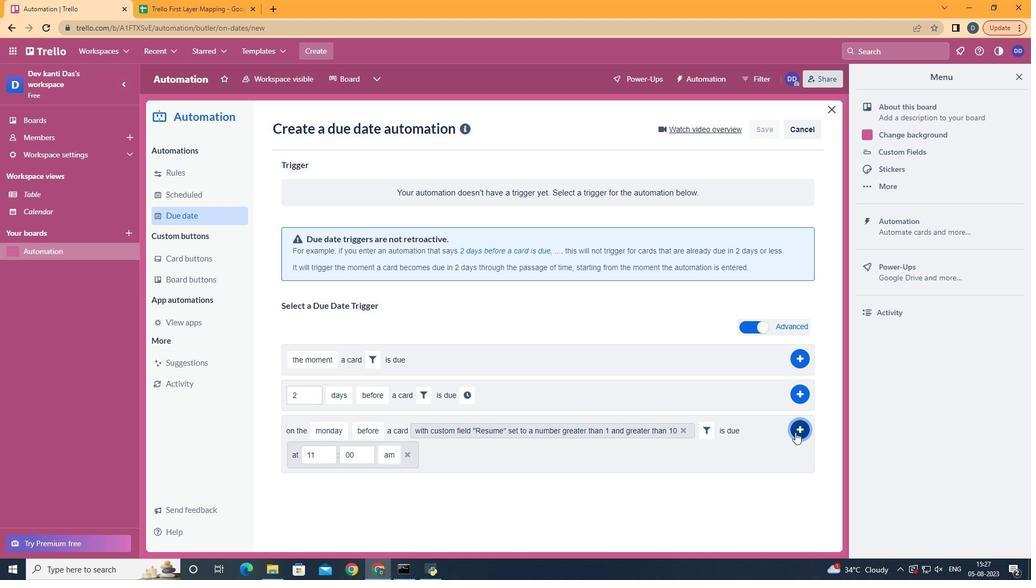 
Action: Mouse pressed left at (794, 430)
Screenshot: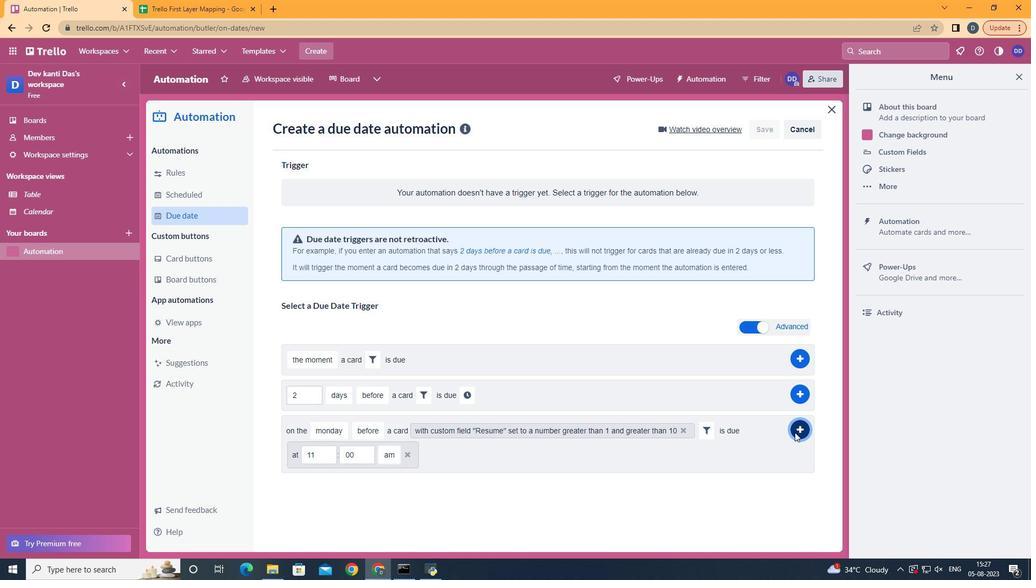 
Action: Mouse moved to (533, 200)
Screenshot: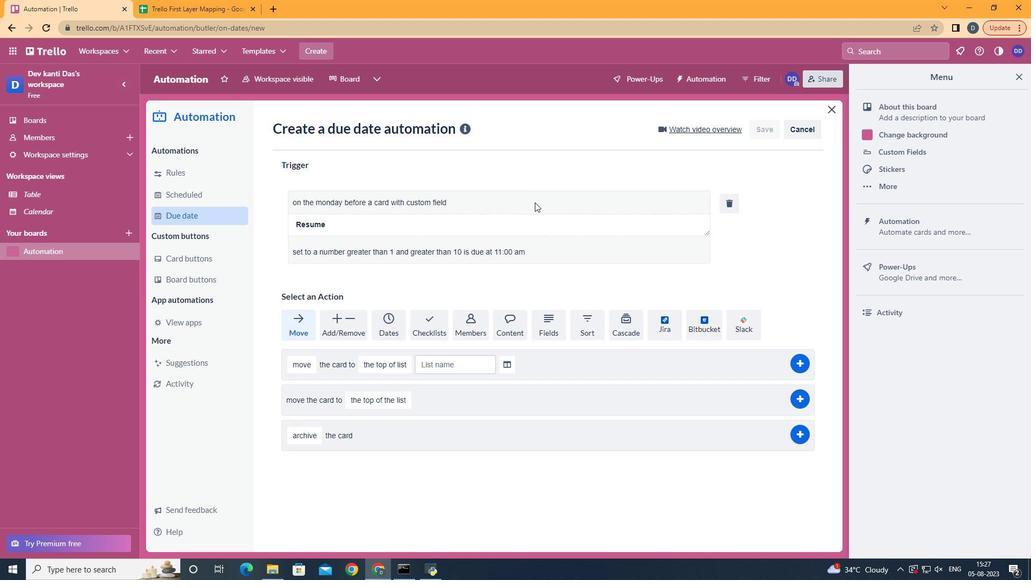 
